 Task: Add Bulk Foods Organic White Quinoa to the cart.
Action: Mouse moved to (275, 137)
Screenshot: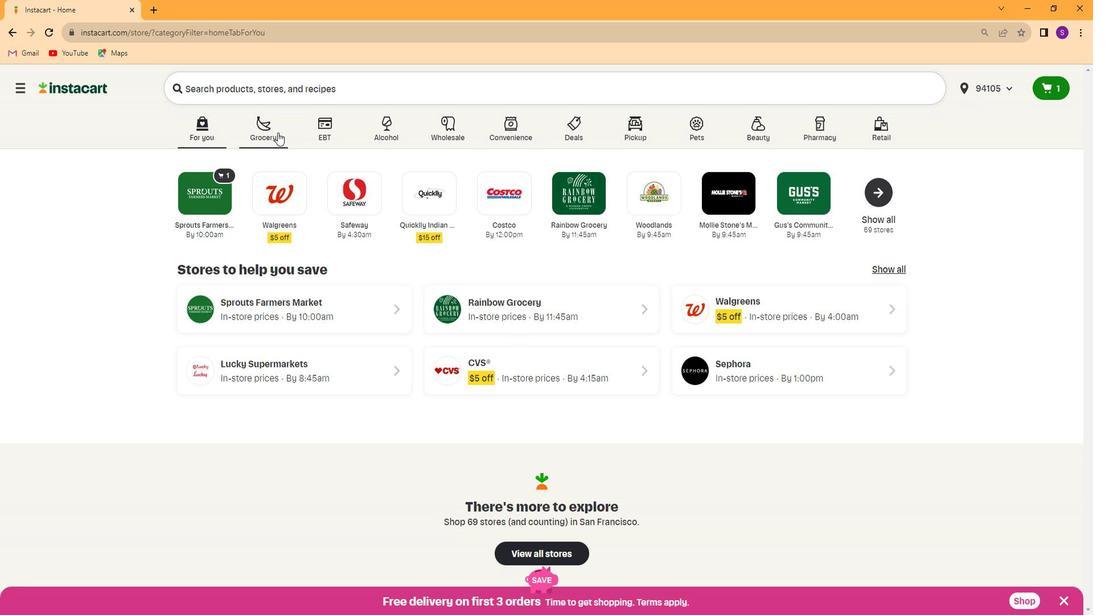 
Action: Mouse pressed left at (275, 137)
Screenshot: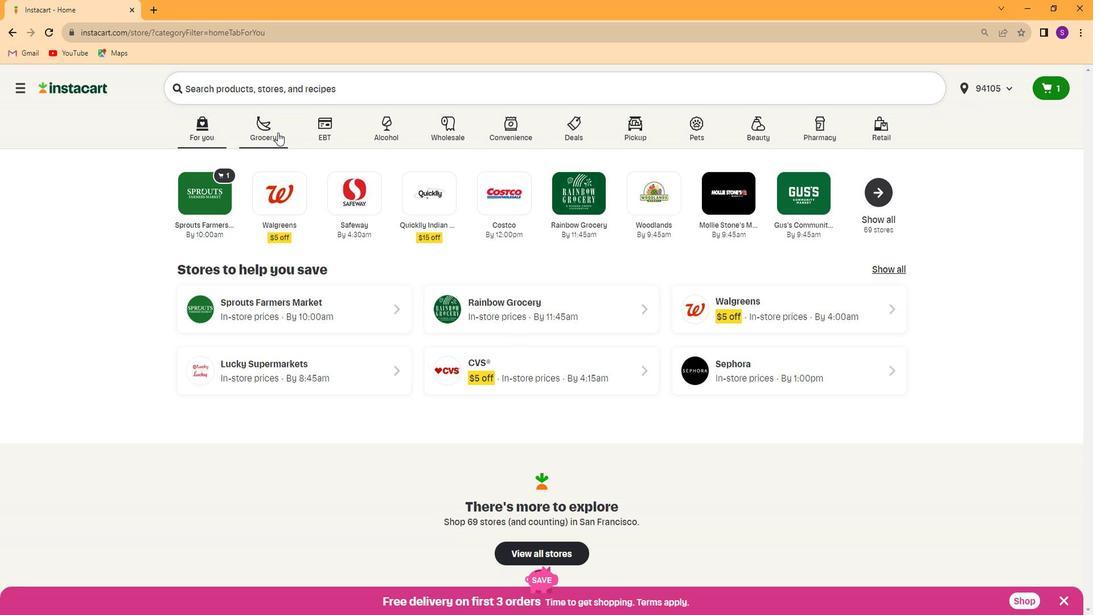 
Action: Mouse moved to (276, 203)
Screenshot: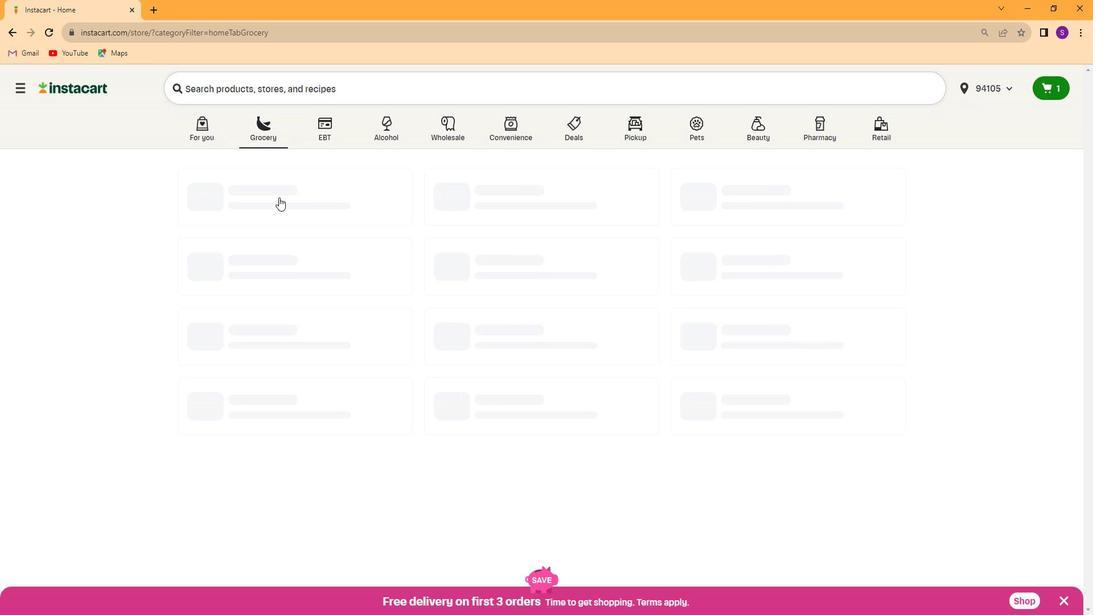 
Action: Mouse pressed left at (276, 203)
Screenshot: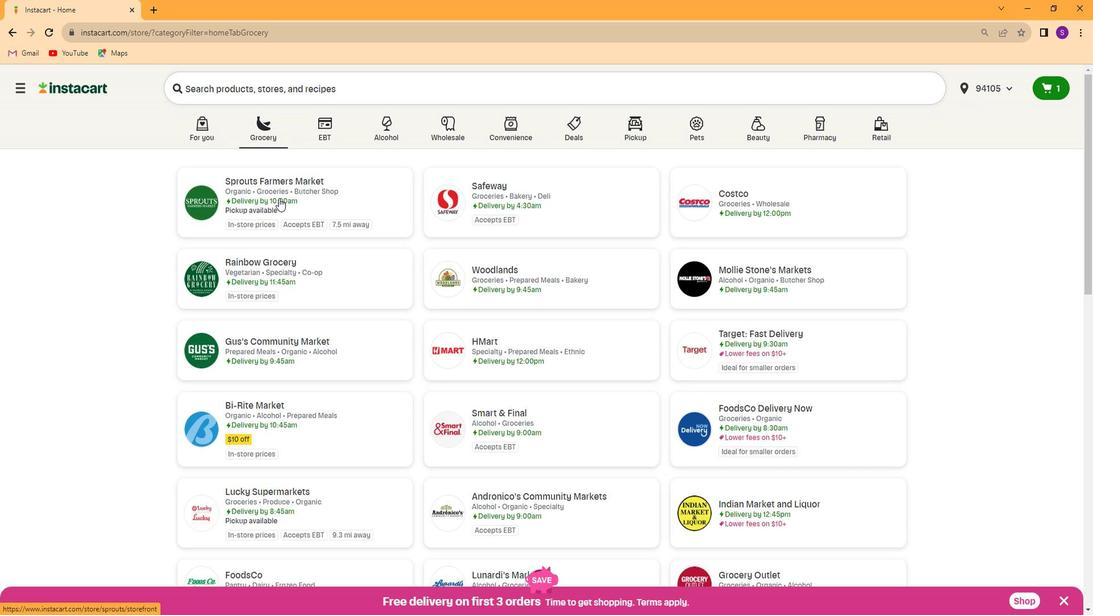 
Action: Mouse moved to (0, 445)
Screenshot: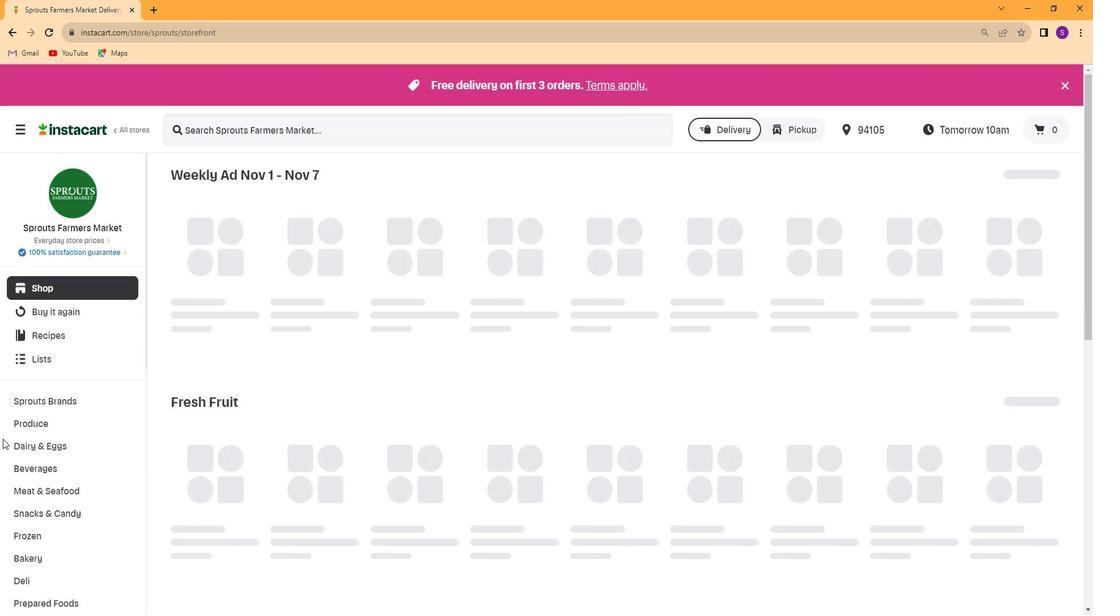 
Action: Mouse scrolled (0, 444) with delta (0, -1)
Screenshot: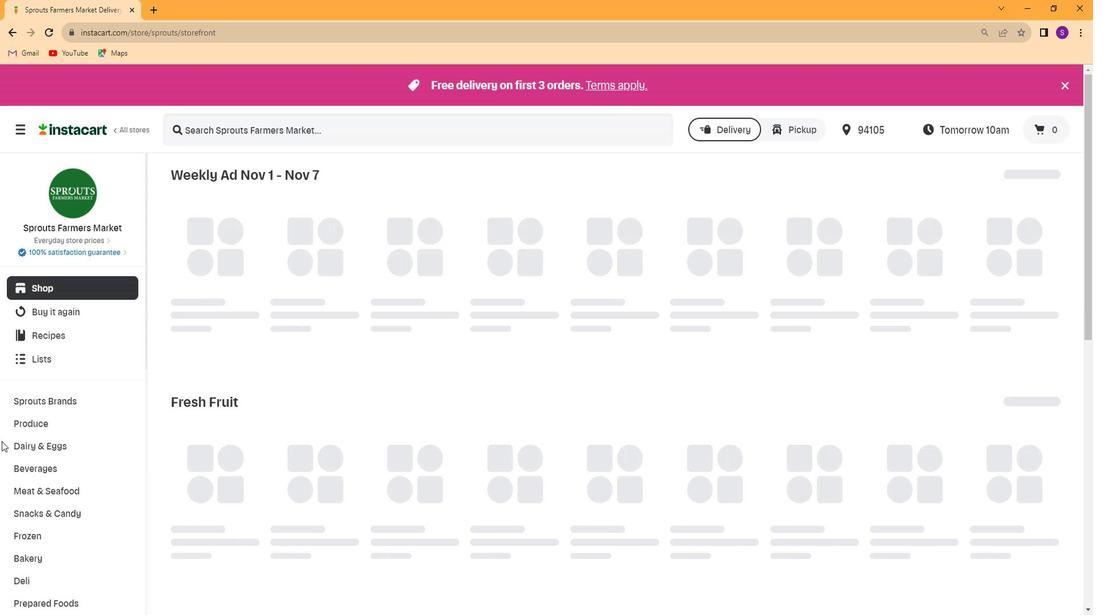 
Action: Mouse moved to (0, 448)
Screenshot: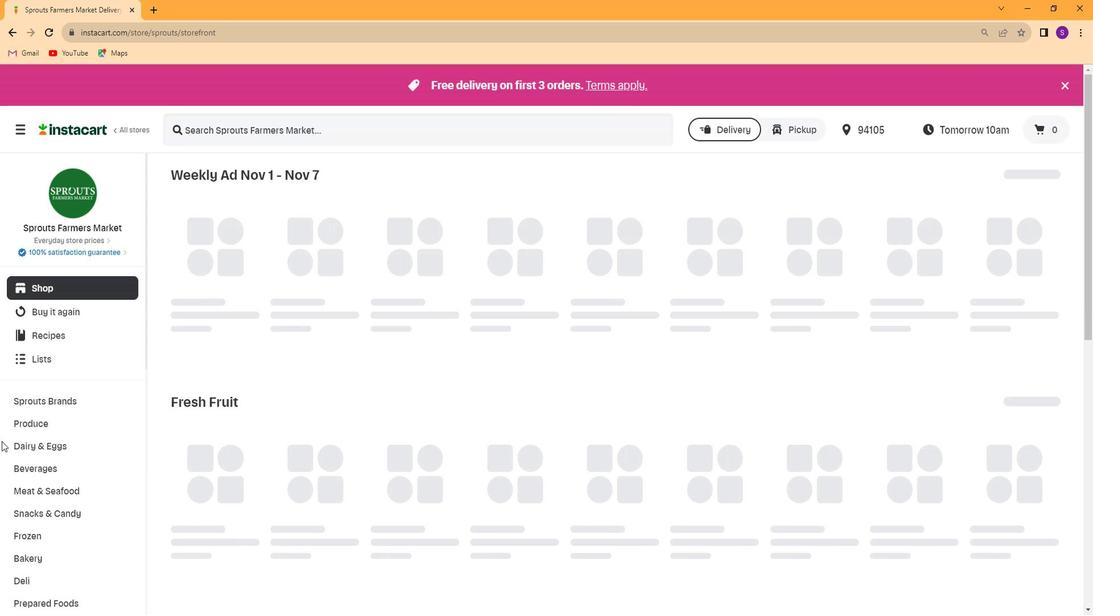 
Action: Mouse scrolled (0, 447) with delta (0, 0)
Screenshot: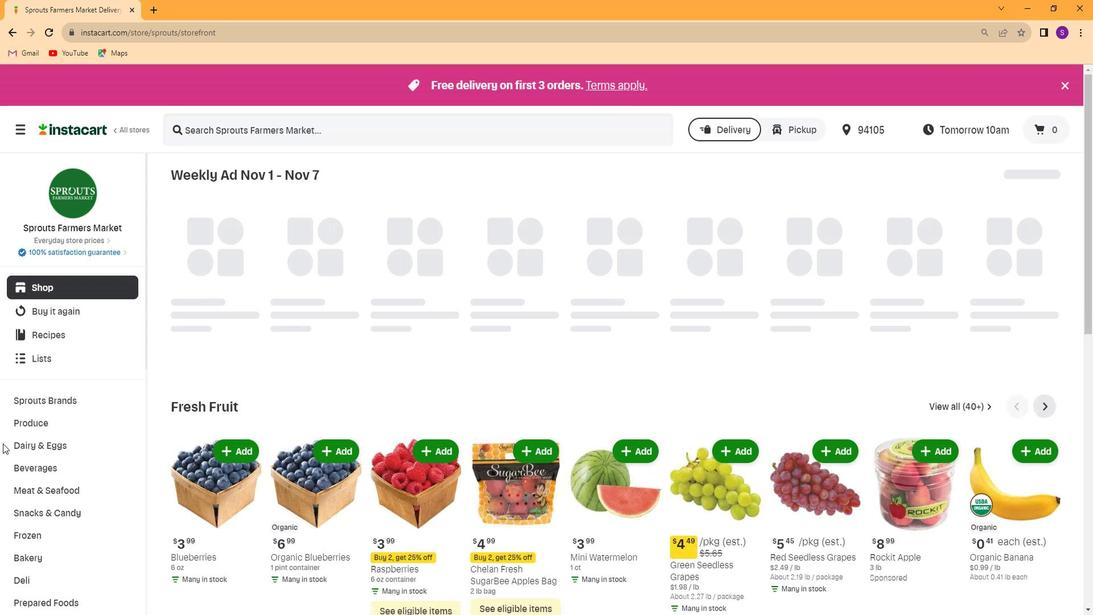 
Action: Mouse moved to (39, 472)
Screenshot: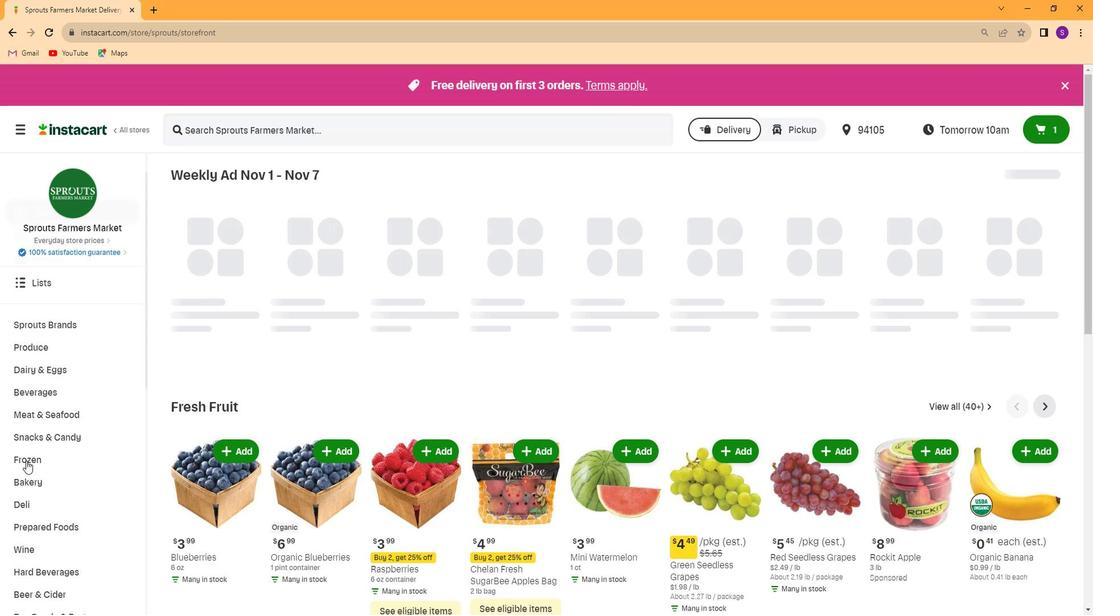
Action: Mouse scrolled (39, 472) with delta (0, 0)
Screenshot: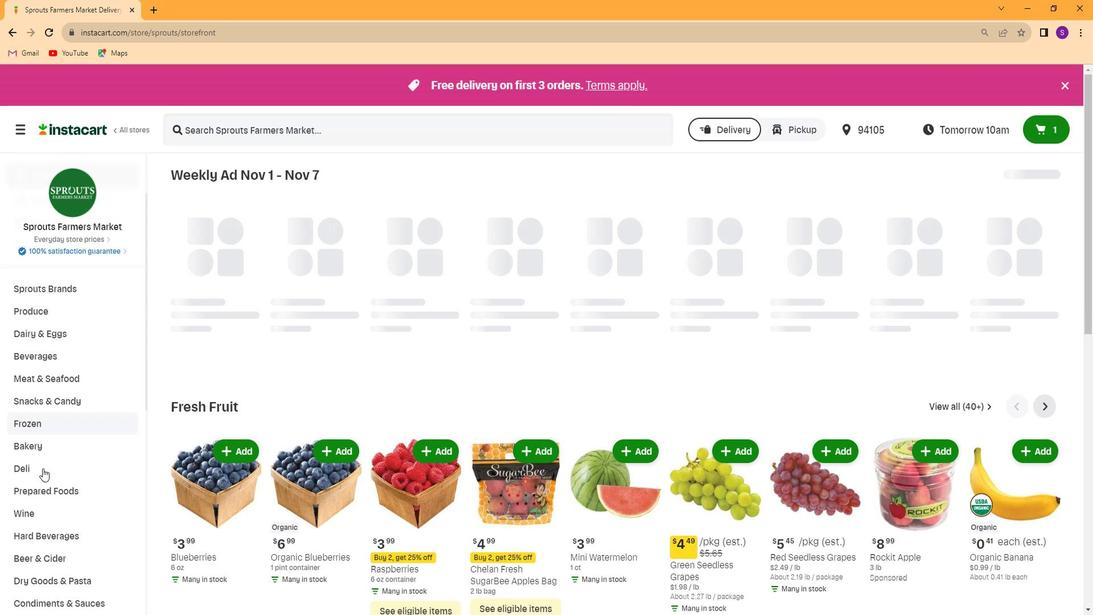 
Action: Mouse moved to (83, 527)
Screenshot: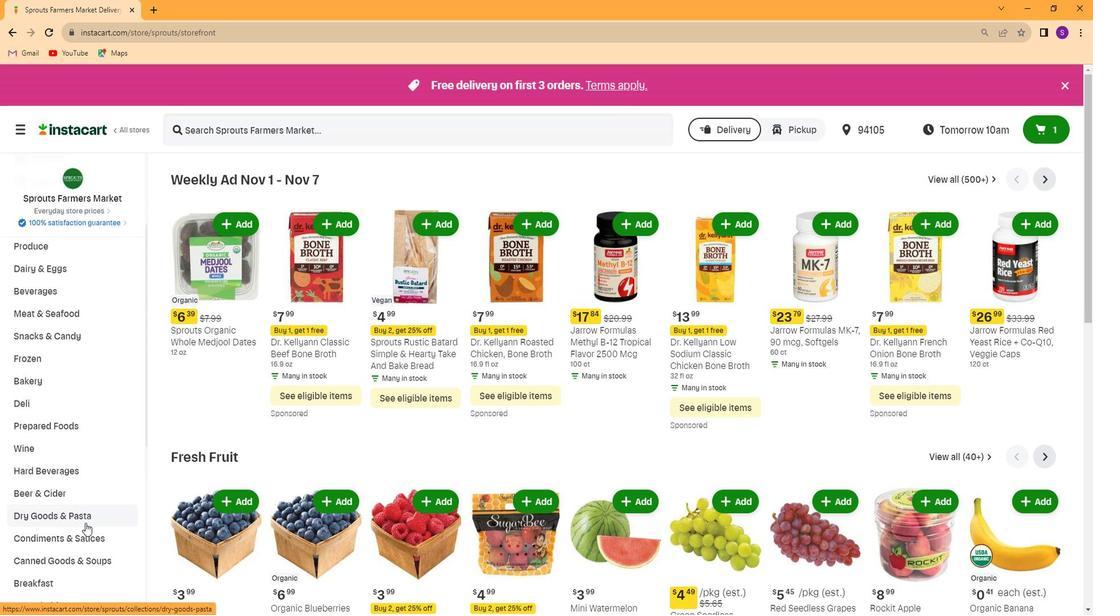 
Action: Mouse pressed left at (83, 527)
Screenshot: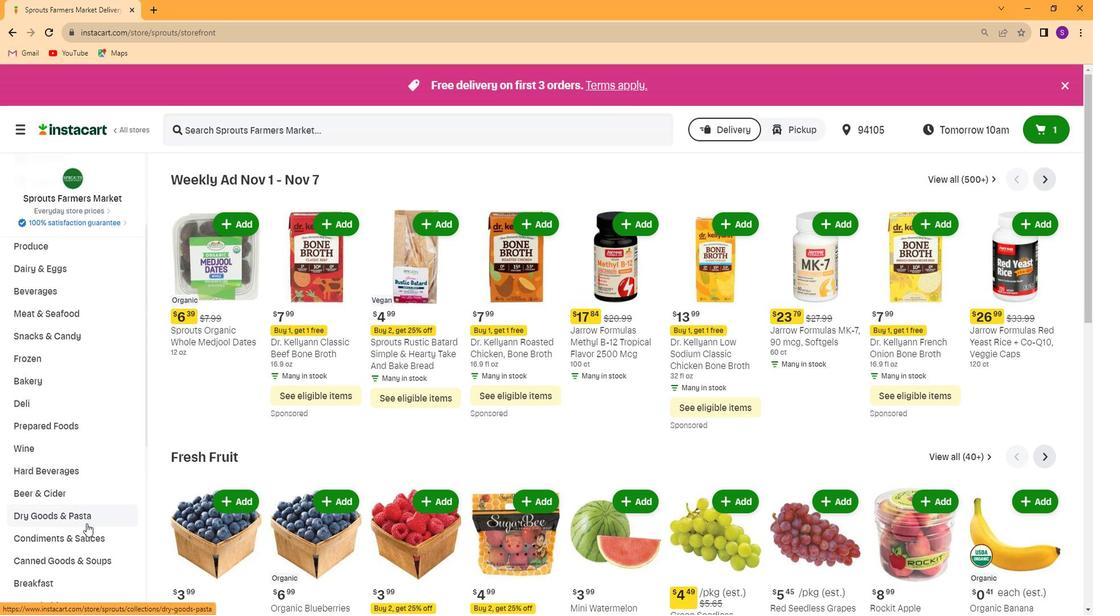 
Action: Mouse moved to (317, 215)
Screenshot: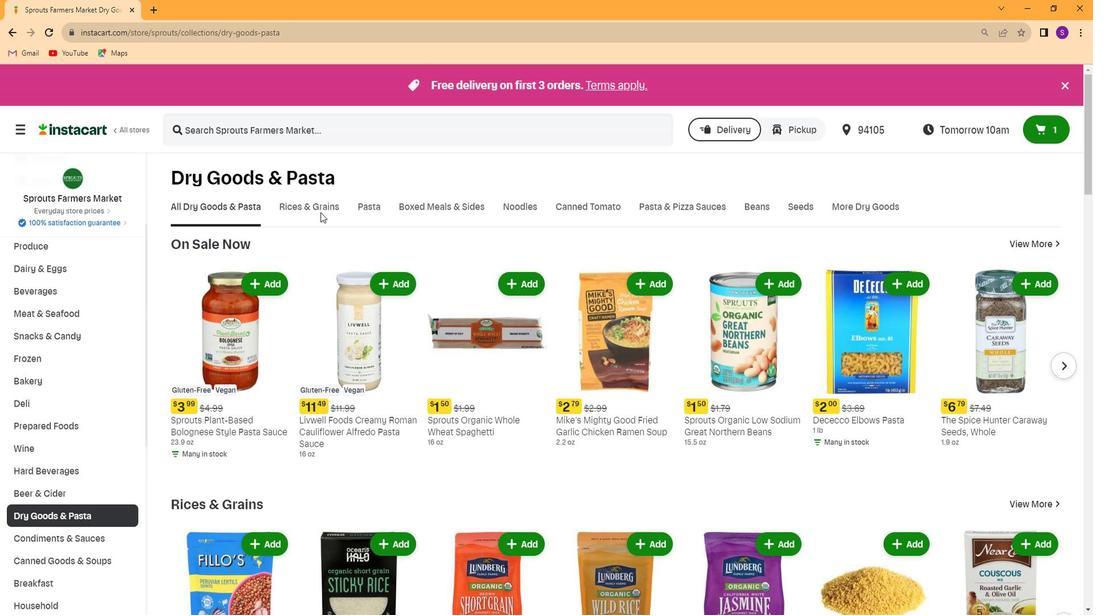 
Action: Mouse pressed left at (317, 215)
Screenshot: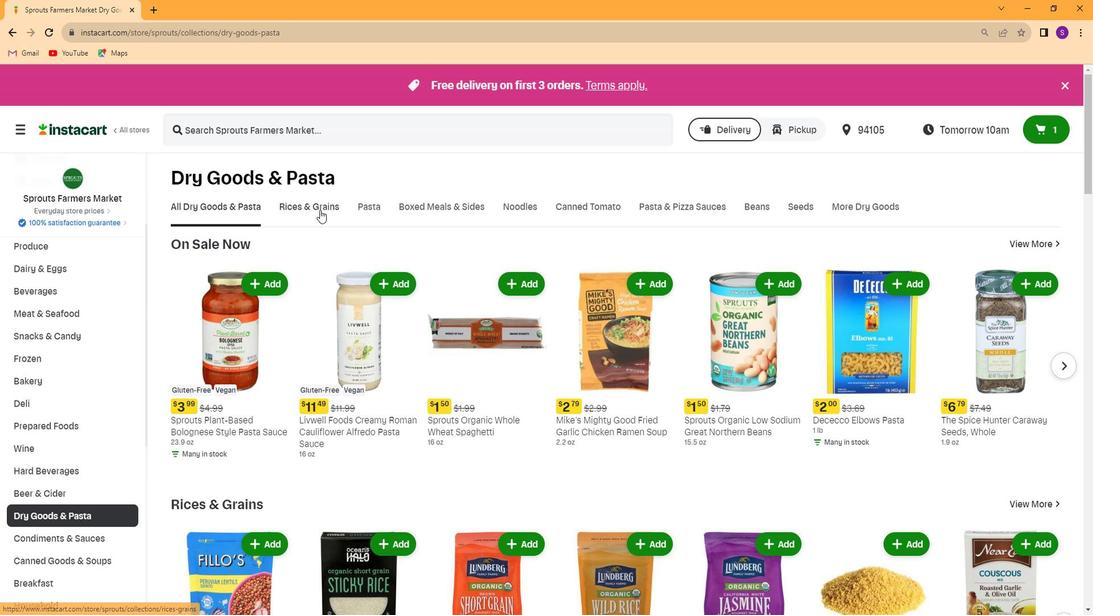 
Action: Mouse moved to (323, 259)
Screenshot: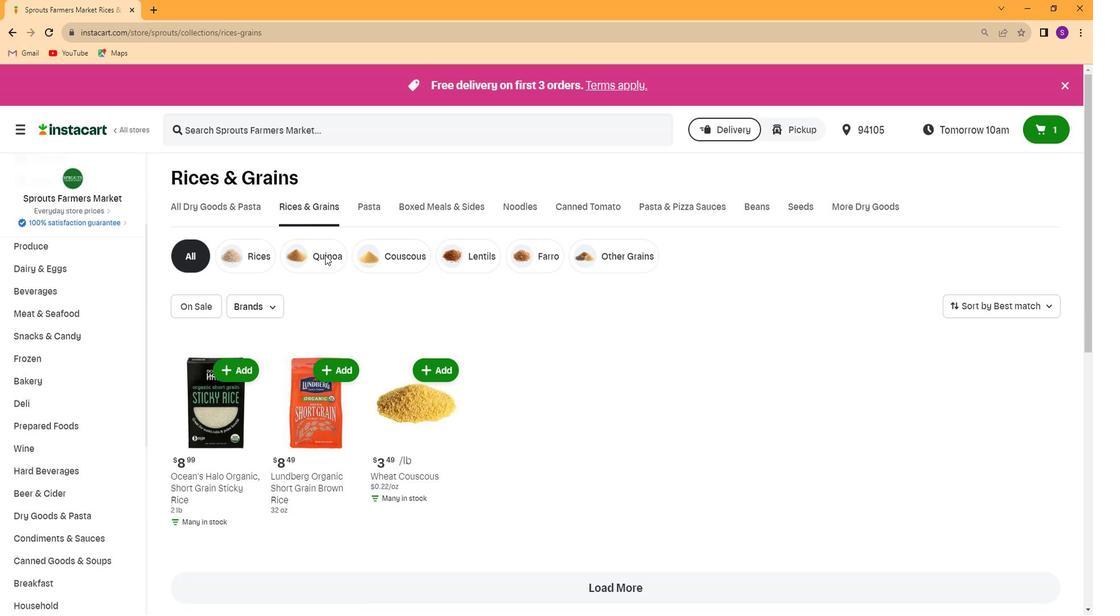 
Action: Mouse pressed left at (323, 259)
Screenshot: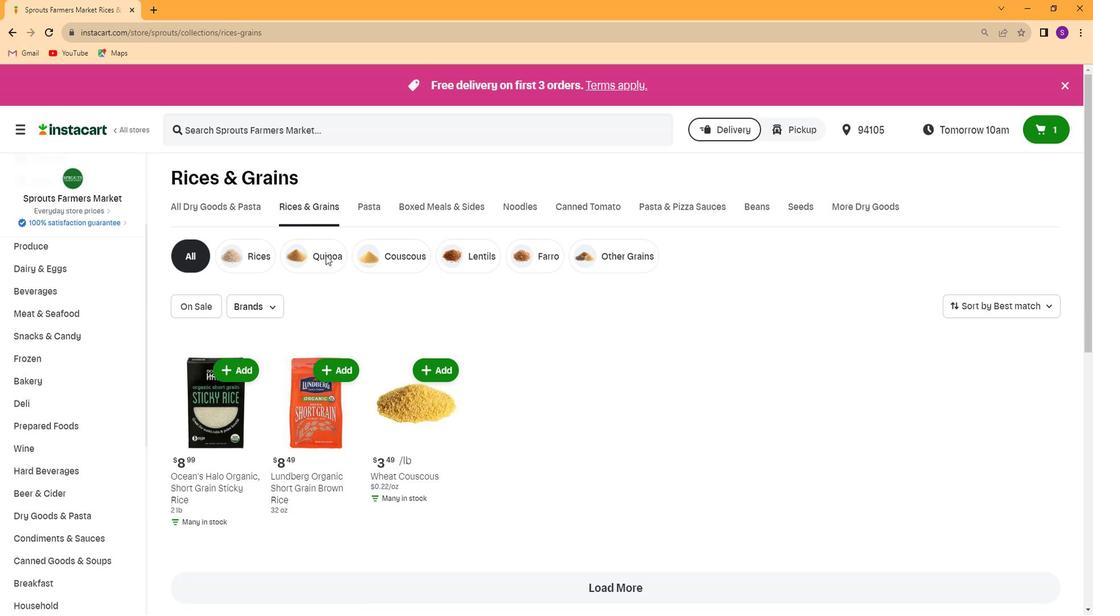 
Action: Mouse moved to (393, 130)
Screenshot: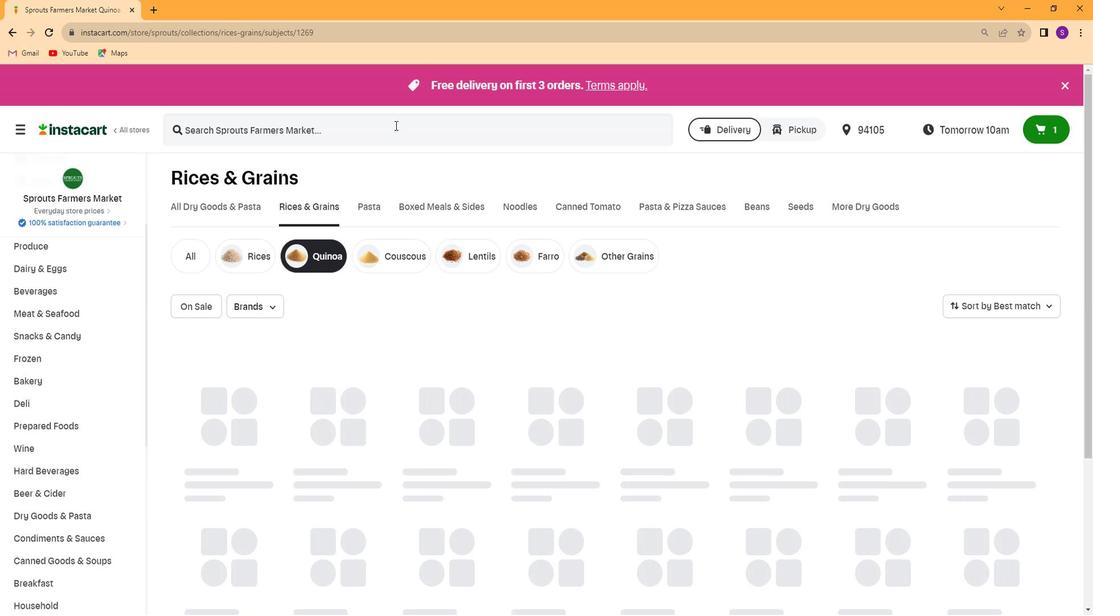 
Action: Mouse pressed left at (393, 130)
Screenshot: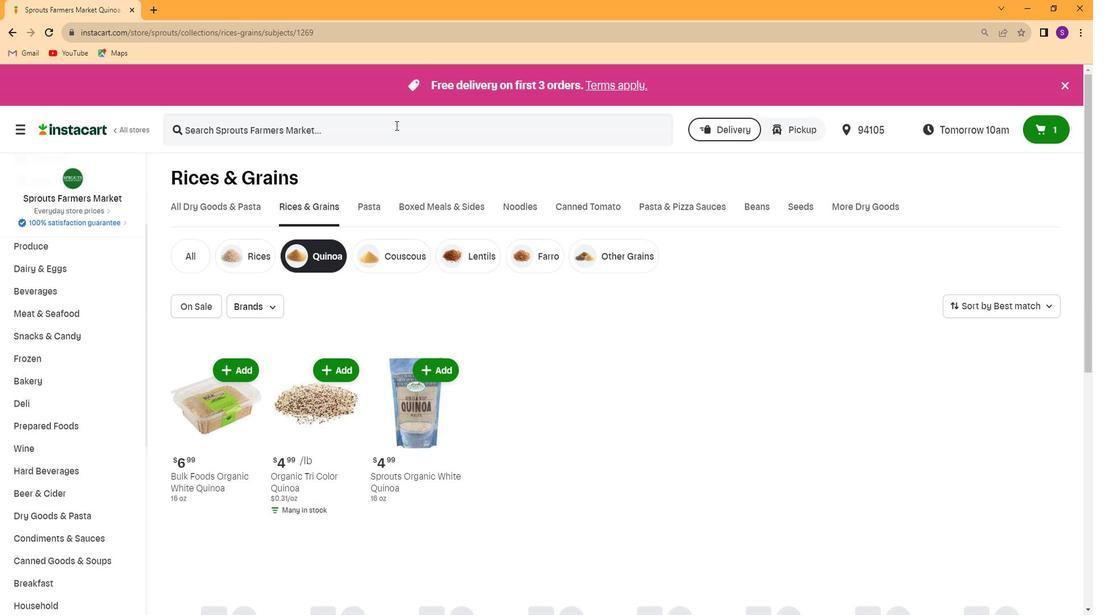 
Action: Key pressed <Key.caps_lock>B<Key.caps_lock>ulk<Key.space><Key.caps_lock>F<Key.caps_lock>oods<Key.space><Key.caps_lock>O<Key.caps_lock>ragn<Key.backspace><Key.backspace><Key.backspace>ganic<Key.space><Key.caps_lock>W<Key.caps_lock>hite<Key.space><Key.caps_lock>Q<Key.caps_lock>uanao<Key.backspace><Key.backspace><Key.backspace><Key.backspace>inao<Key.enter>
Screenshot: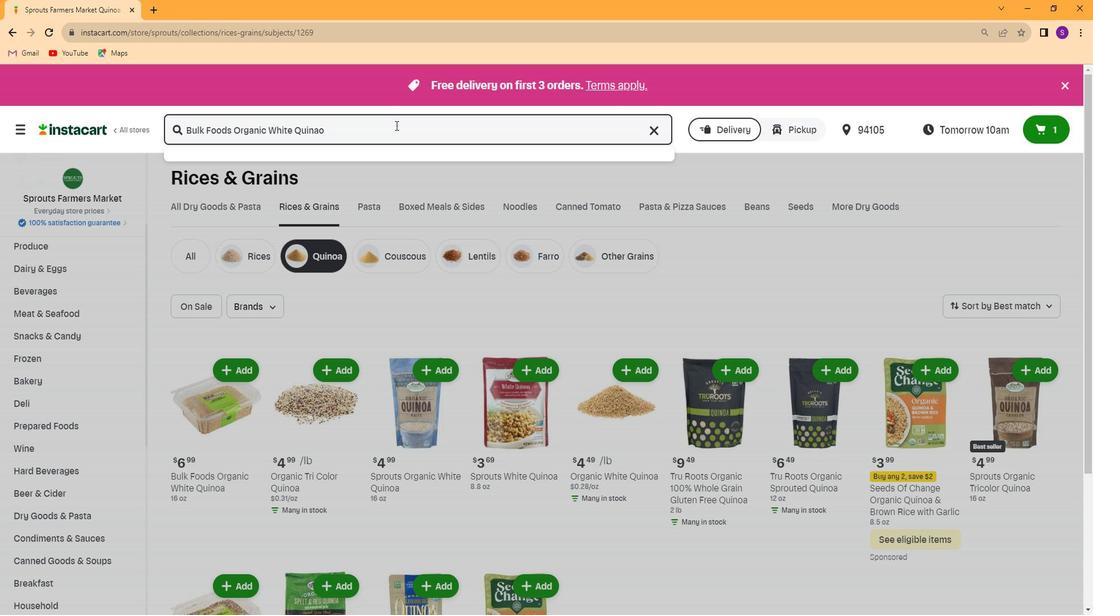 
Action: Mouse moved to (494, 264)
Screenshot: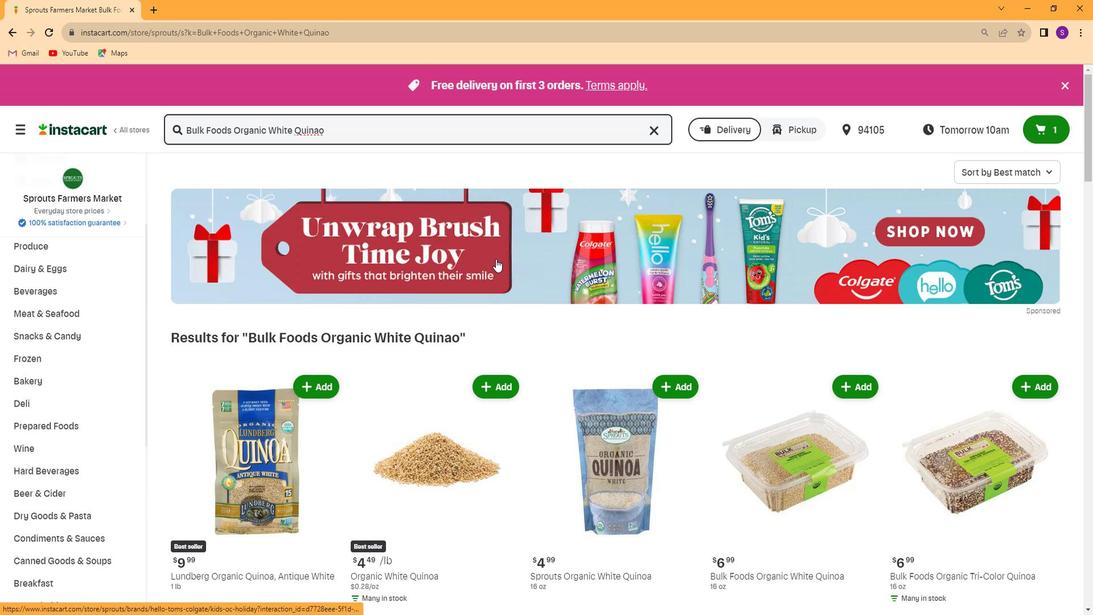 
Action: Mouse scrolled (494, 264) with delta (0, 0)
Screenshot: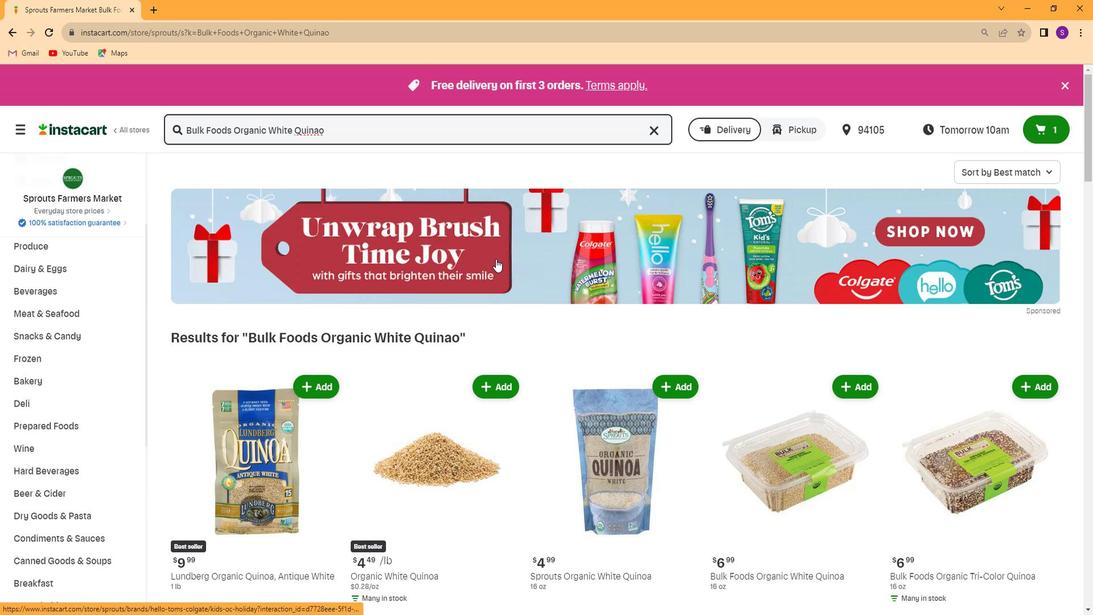 
Action: Mouse moved to (491, 275)
Screenshot: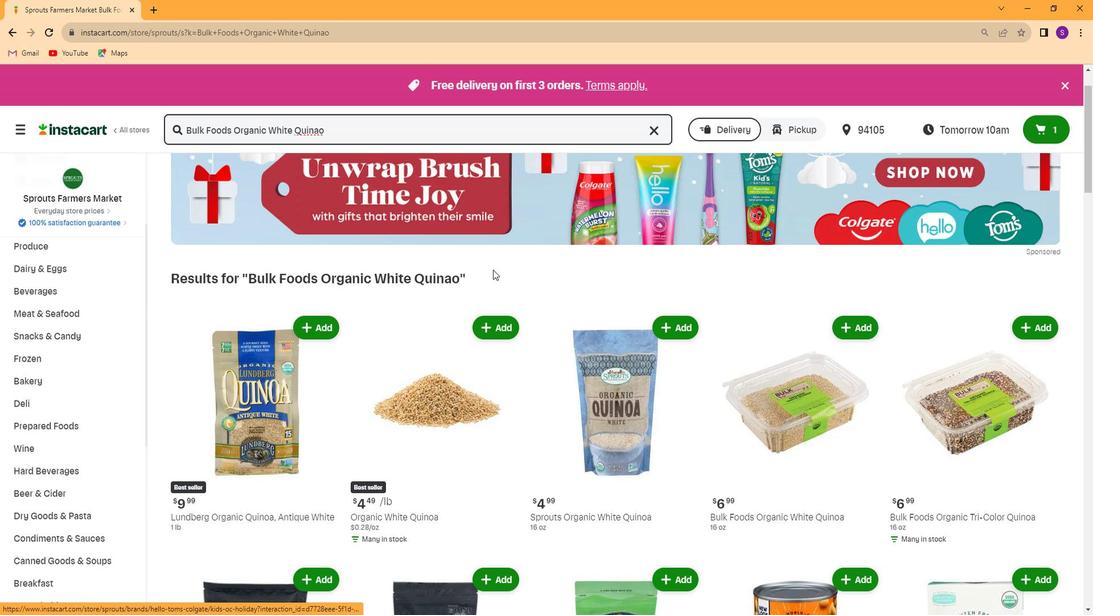 
Action: Mouse scrolled (491, 274) with delta (0, 0)
Screenshot: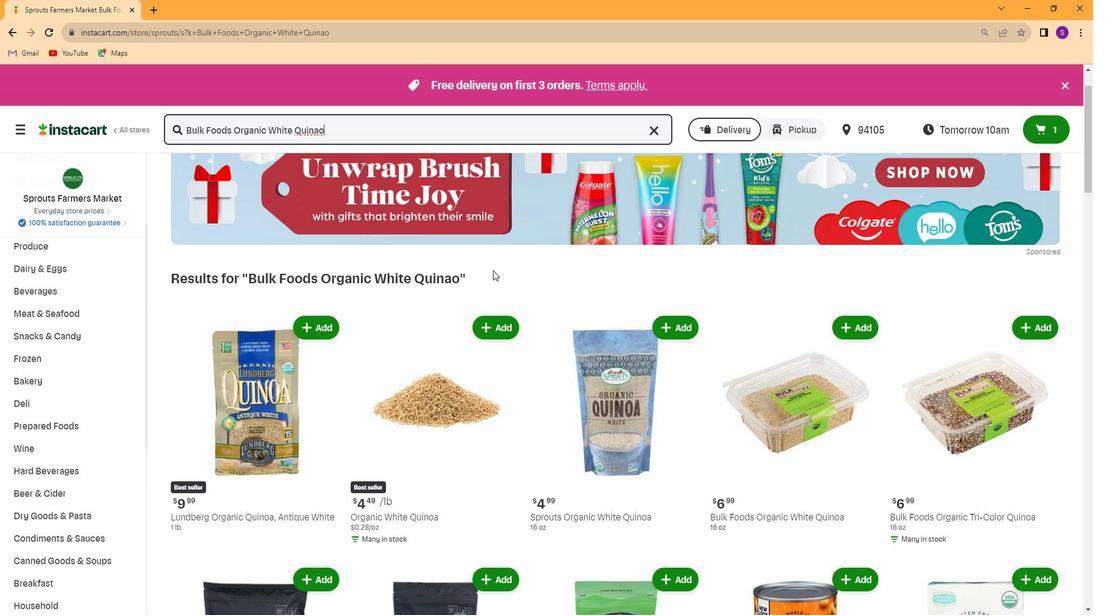 
Action: Mouse scrolled (491, 274) with delta (0, 0)
Screenshot: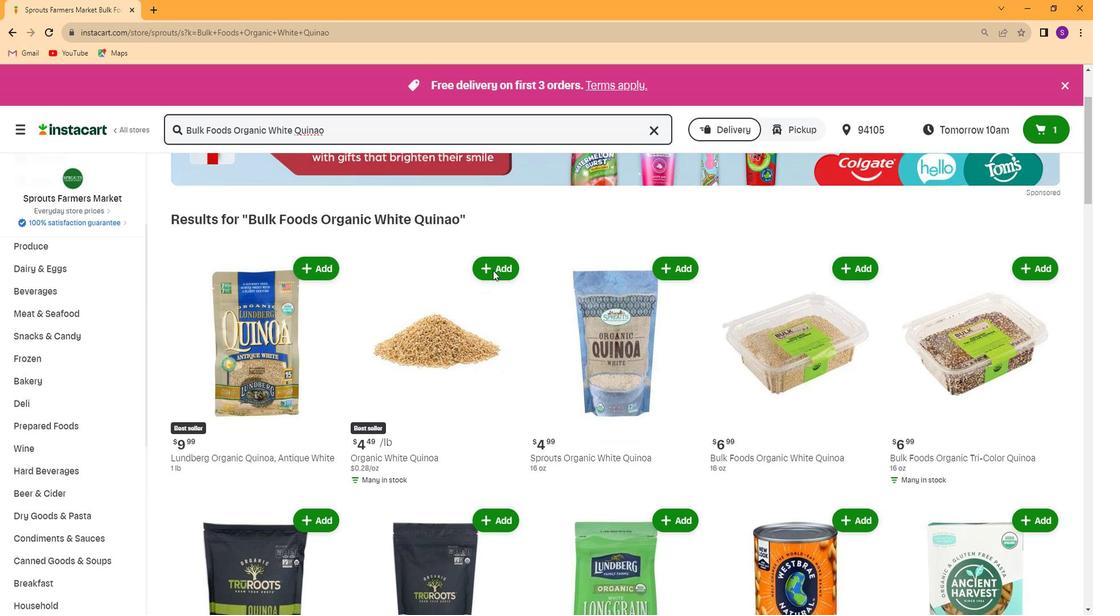 
Action: Mouse moved to (841, 215)
Screenshot: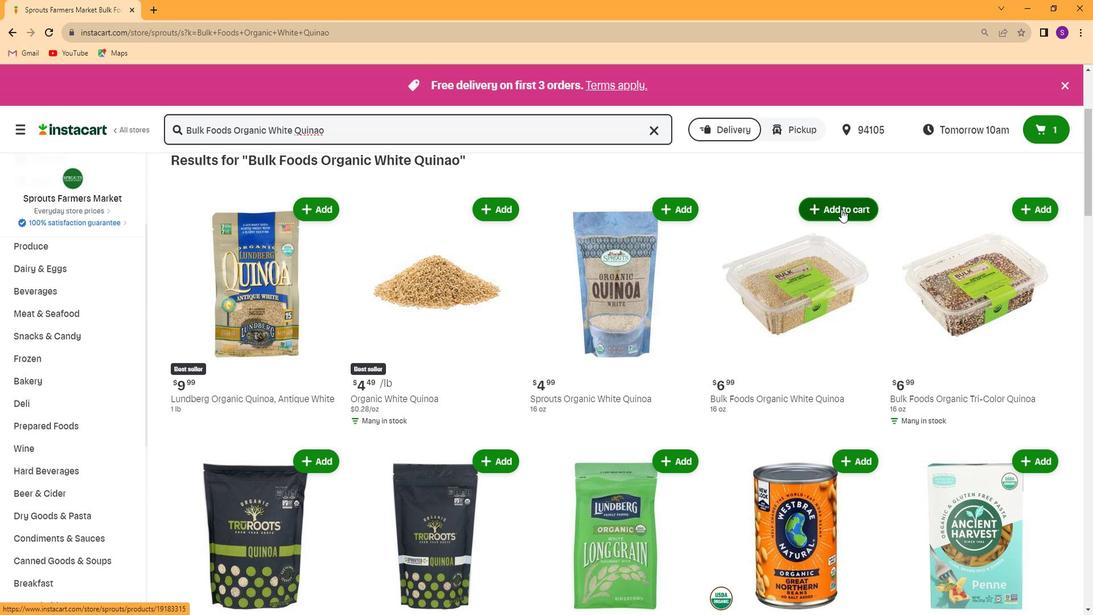 
Action: Mouse pressed left at (841, 215)
Screenshot: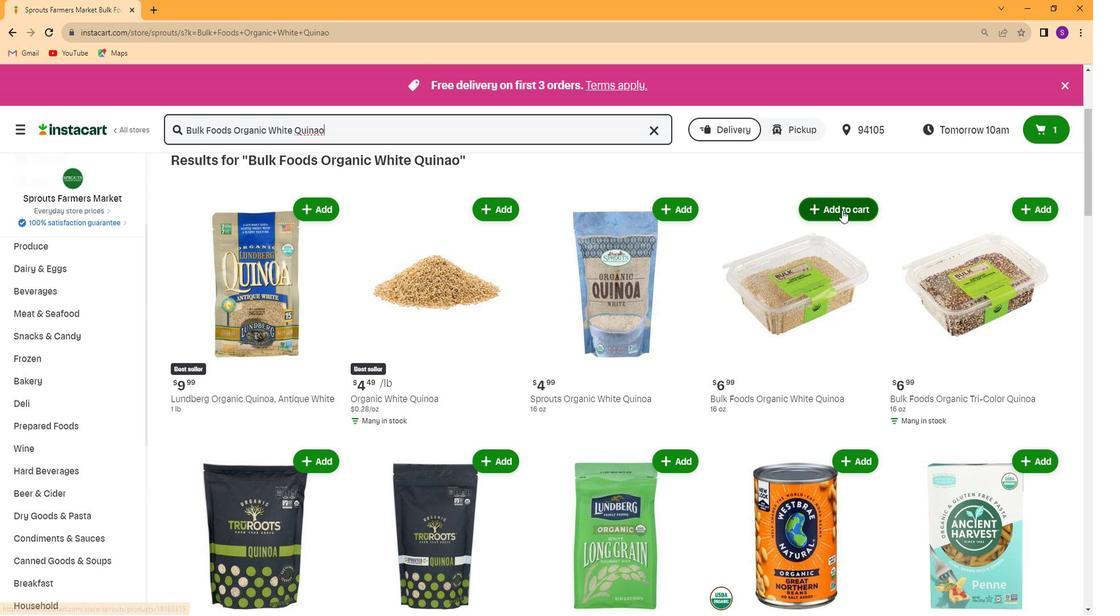 
